 Task: Sort the products in the category "Sushi" by unit price (low first).
Action: Mouse moved to (25, 155)
Screenshot: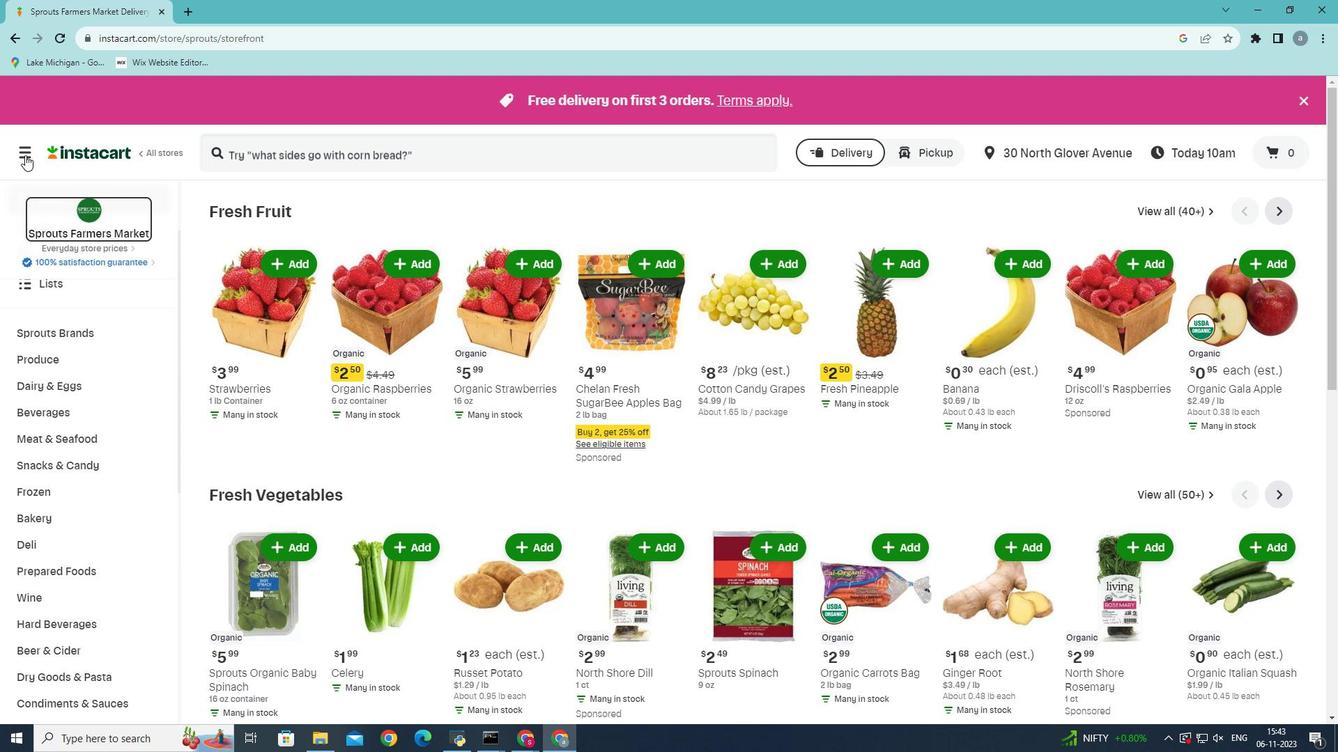 
Action: Mouse pressed left at (25, 155)
Screenshot: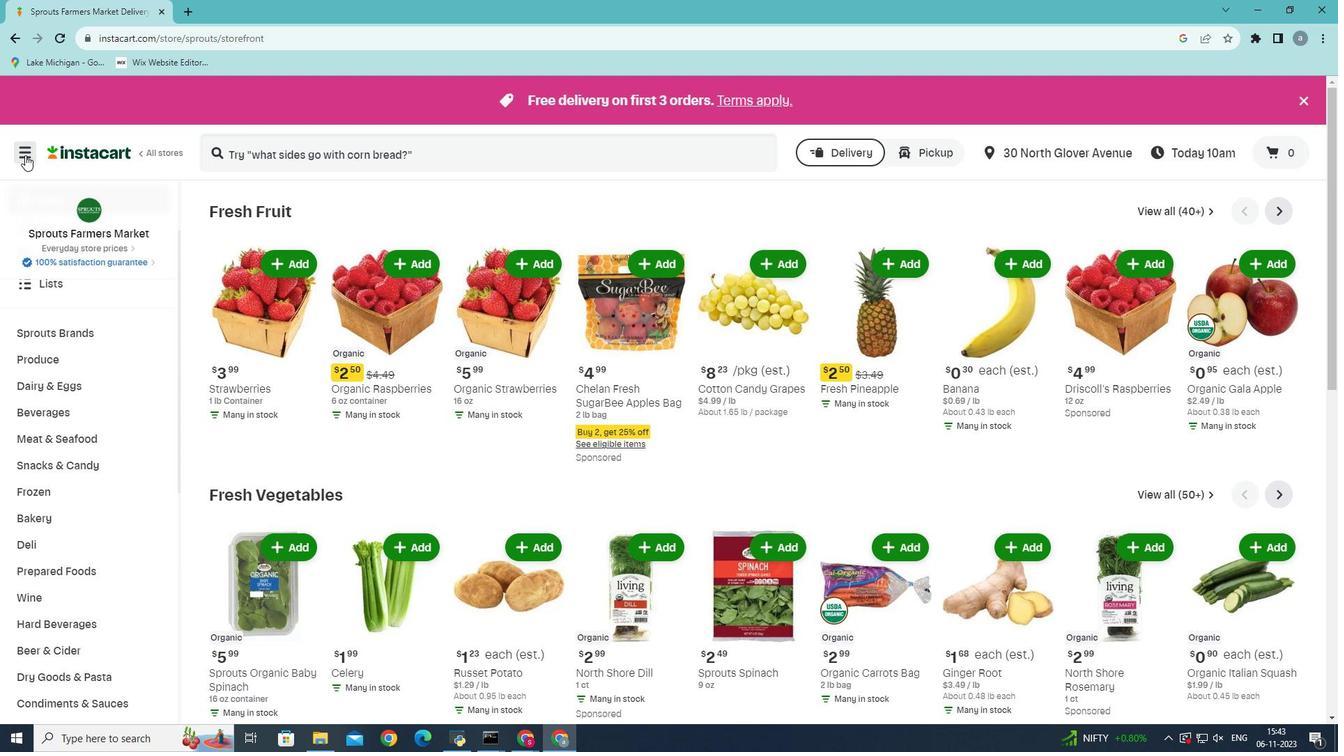 
Action: Mouse moved to (64, 386)
Screenshot: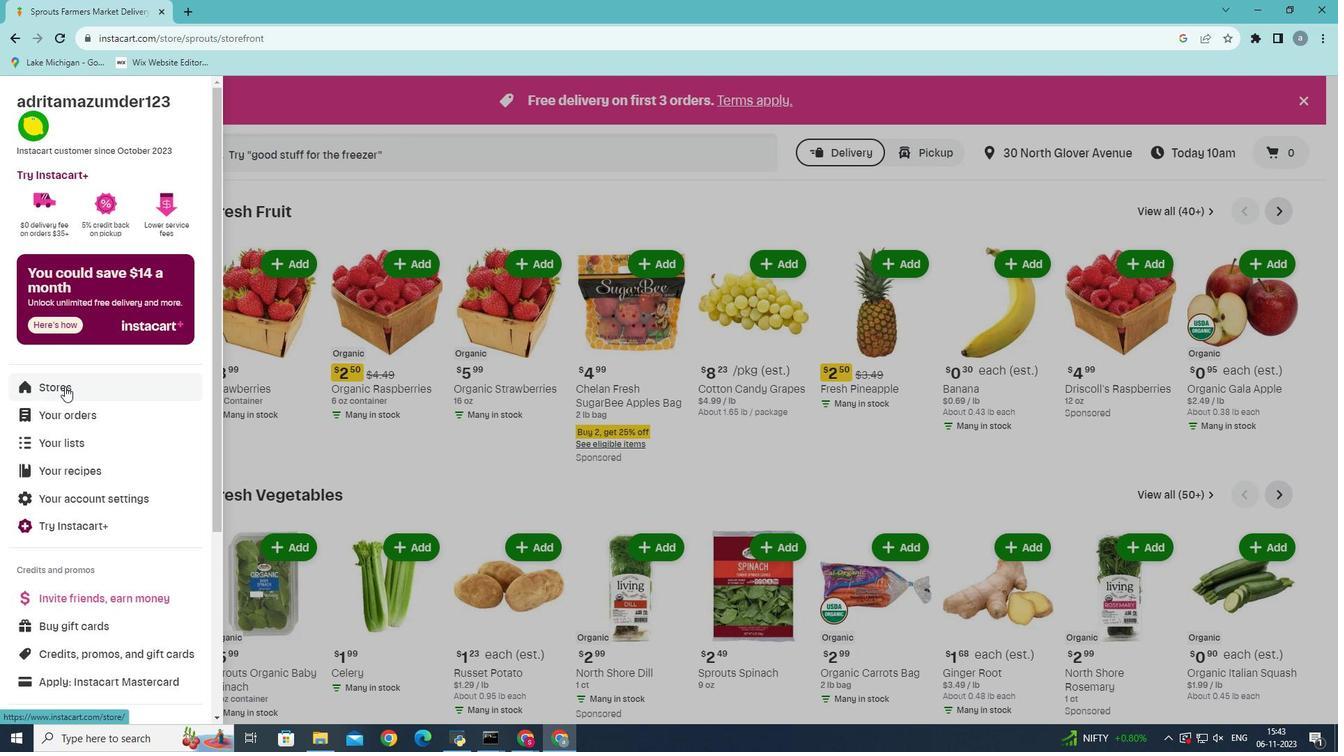 
Action: Mouse pressed left at (64, 386)
Screenshot: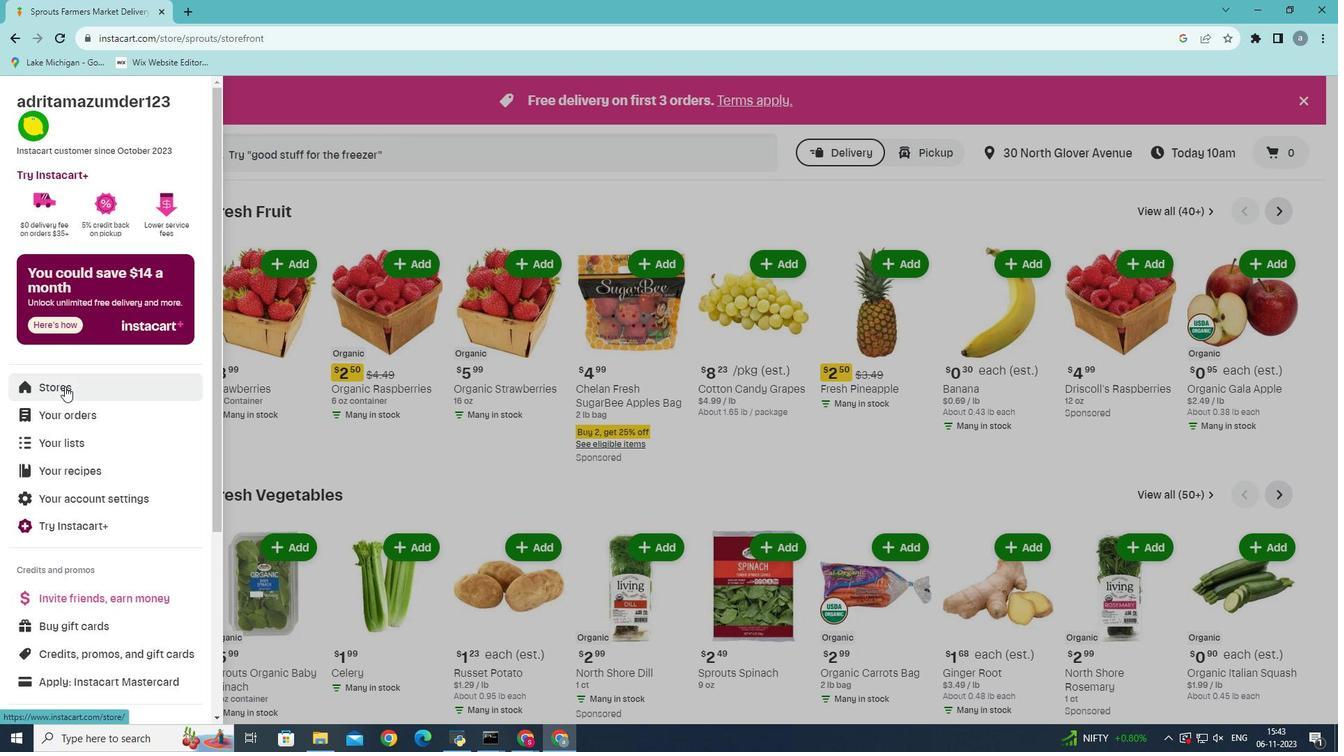 
Action: Mouse moved to (323, 163)
Screenshot: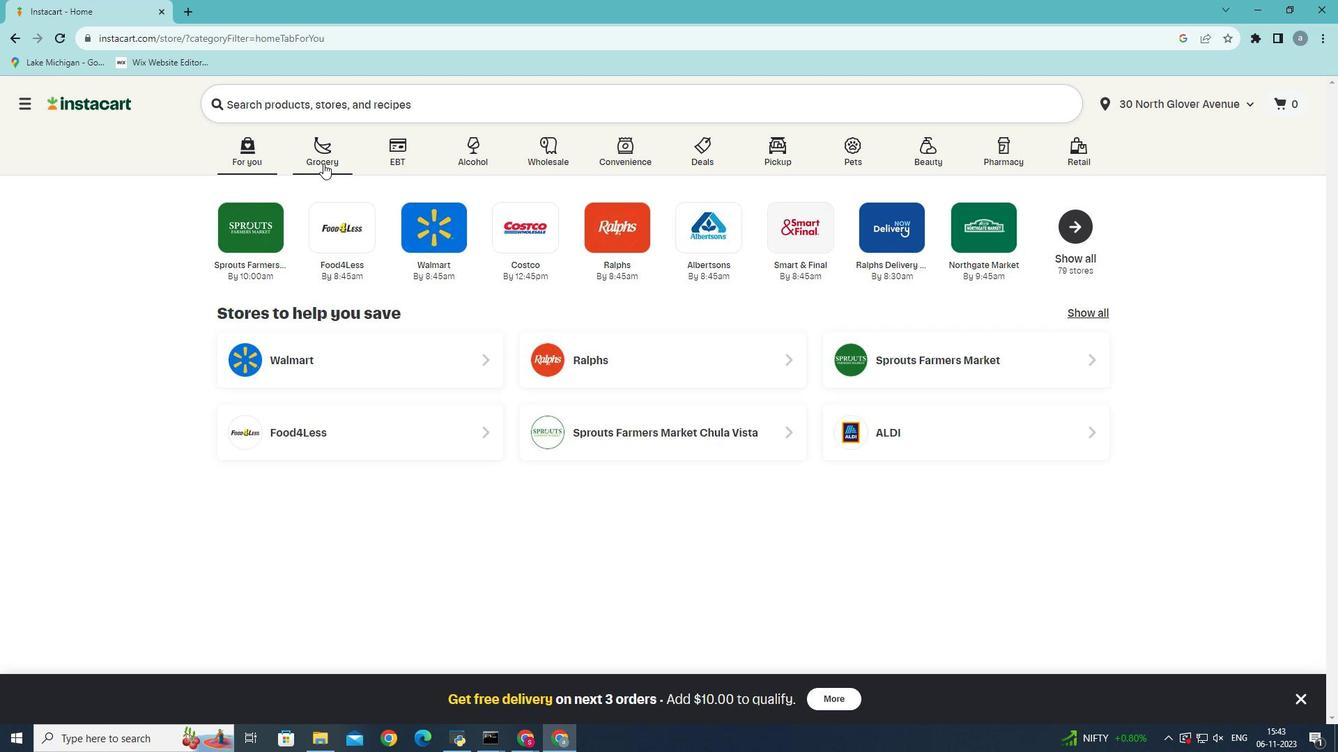 
Action: Mouse pressed left at (323, 163)
Screenshot: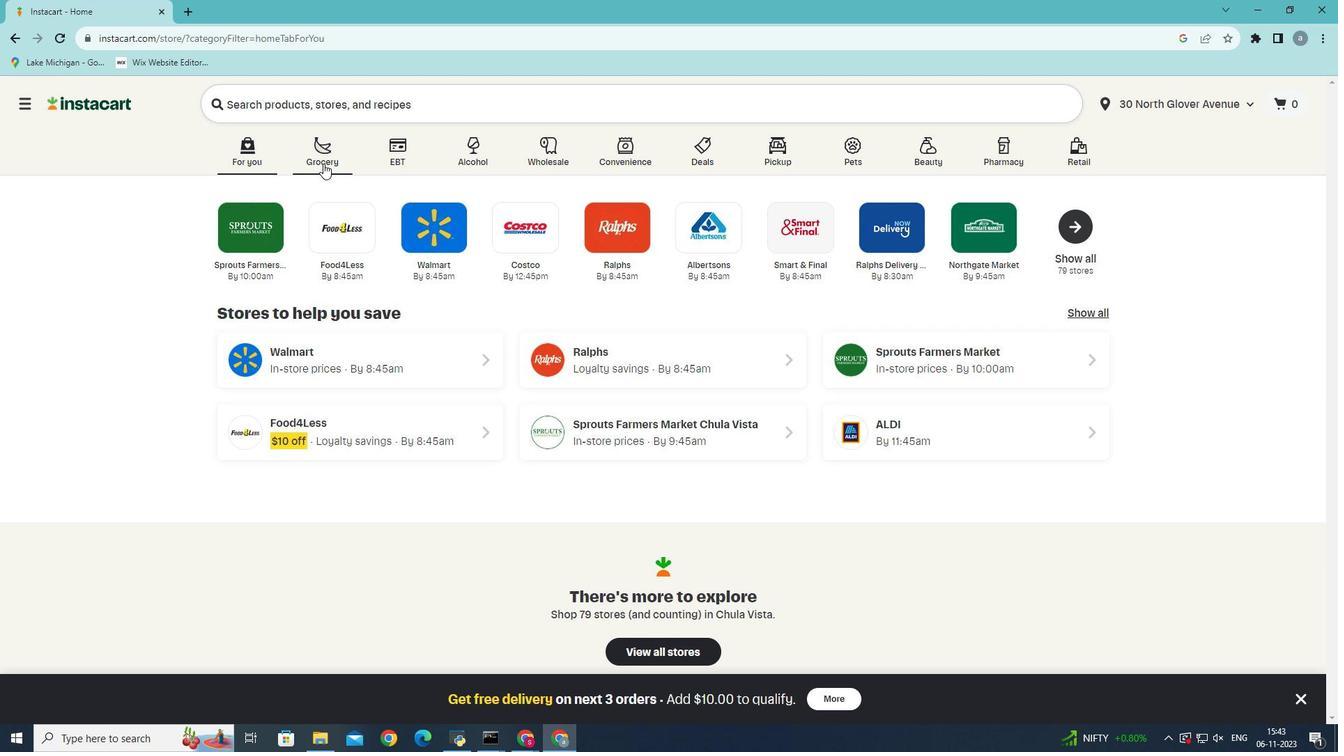 
Action: Mouse moved to (342, 416)
Screenshot: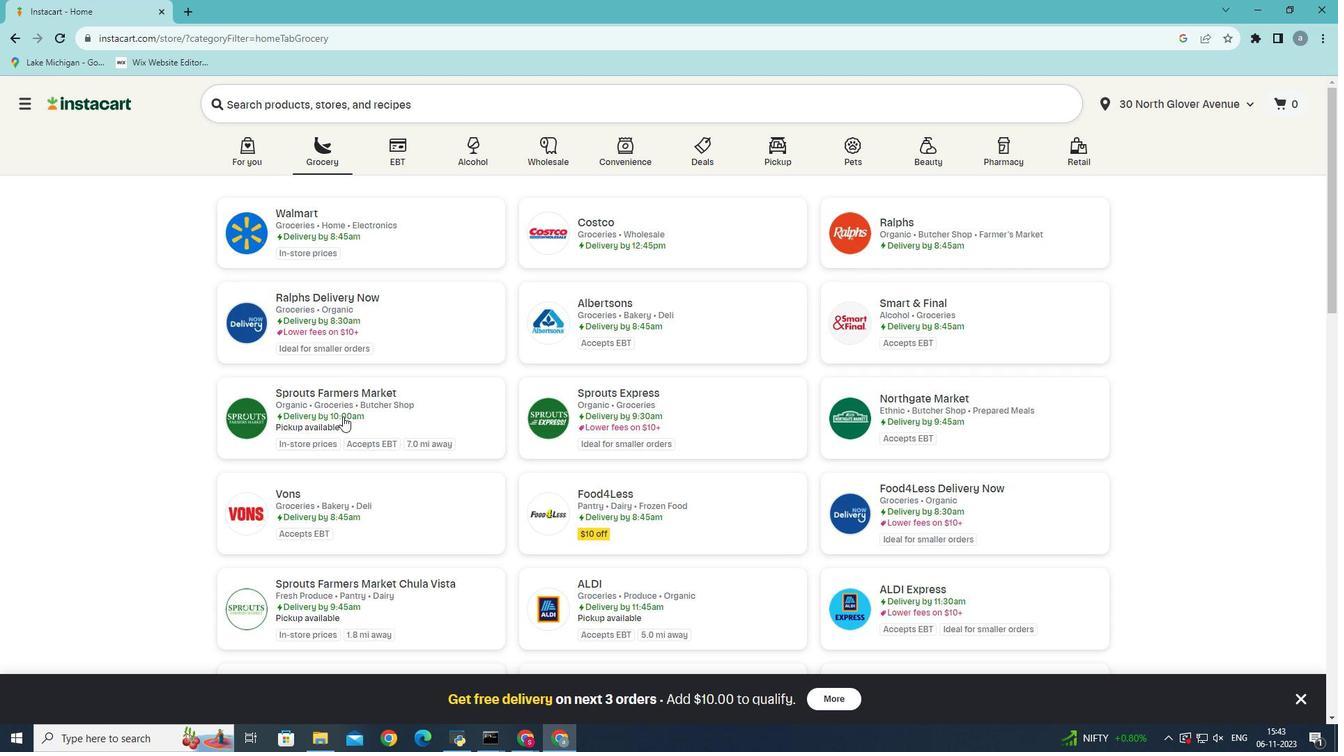 
Action: Mouse pressed left at (342, 416)
Screenshot: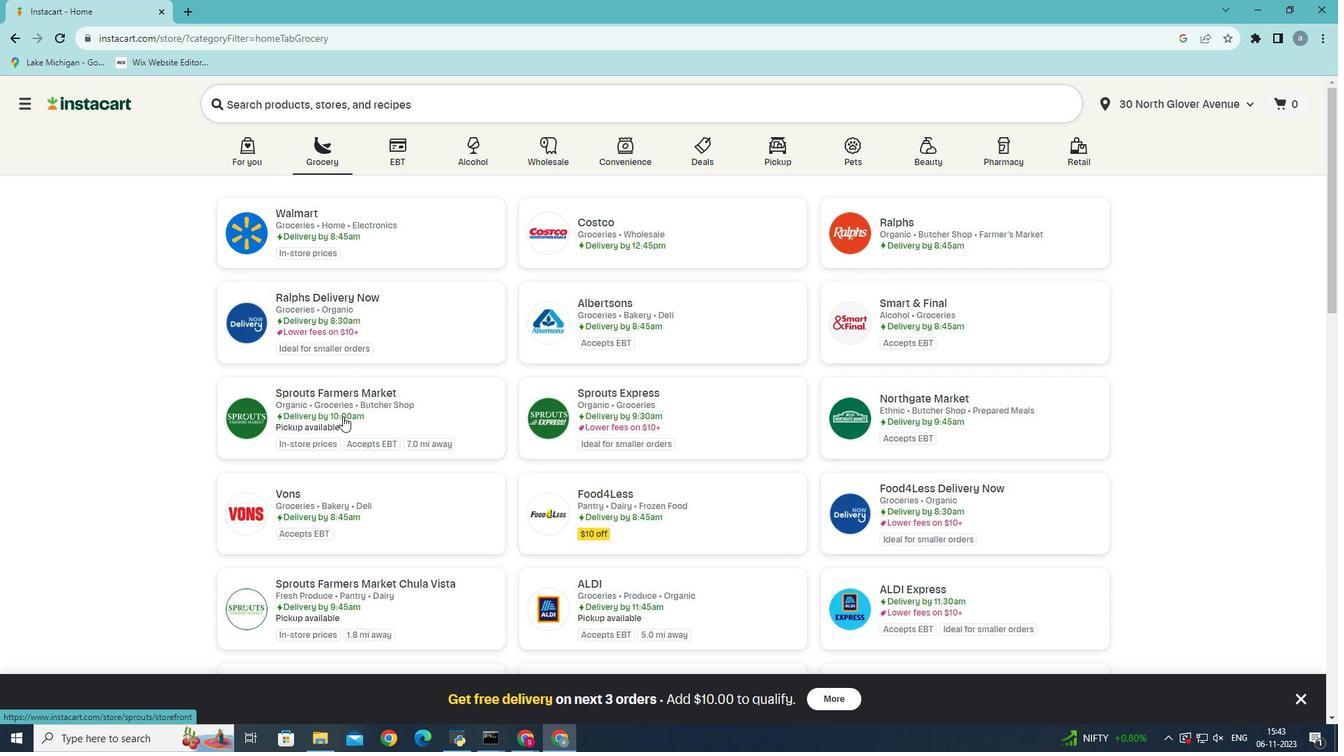 
Action: Mouse moved to (67, 663)
Screenshot: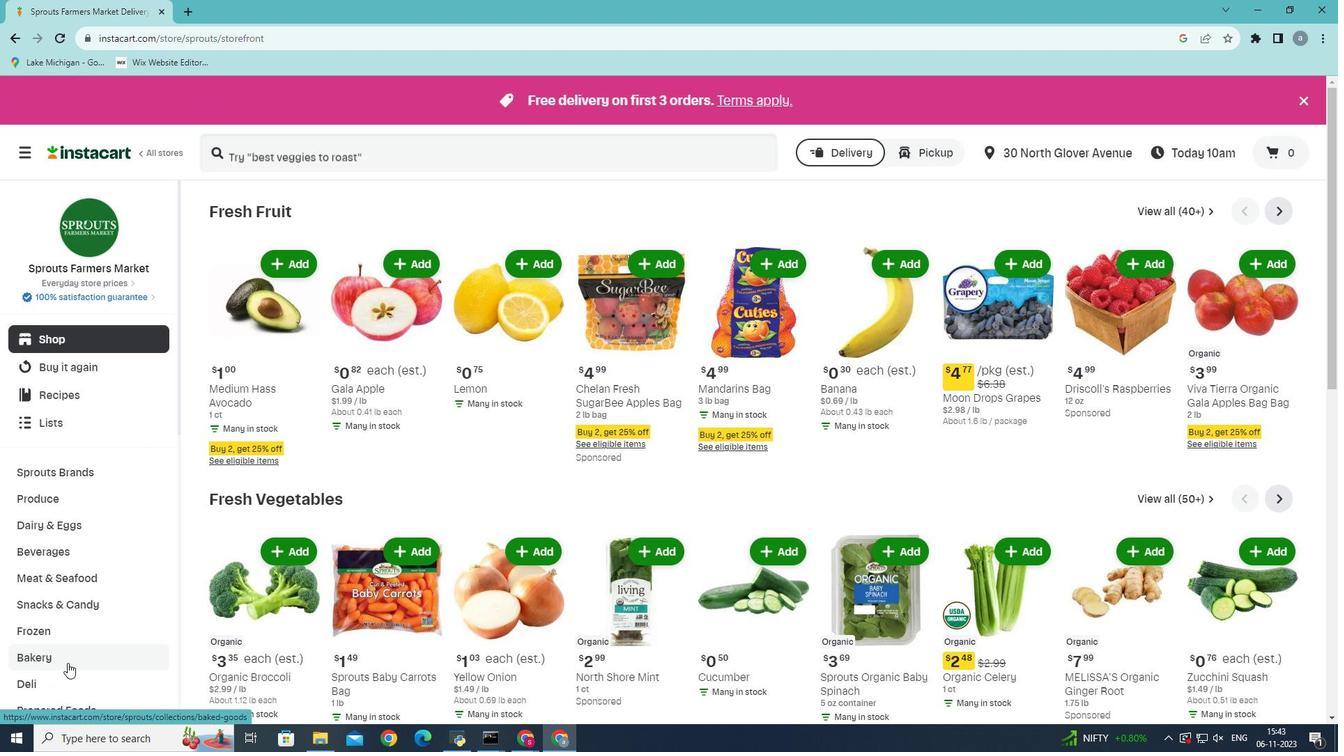 
Action: Mouse scrolled (67, 662) with delta (0, 0)
Screenshot: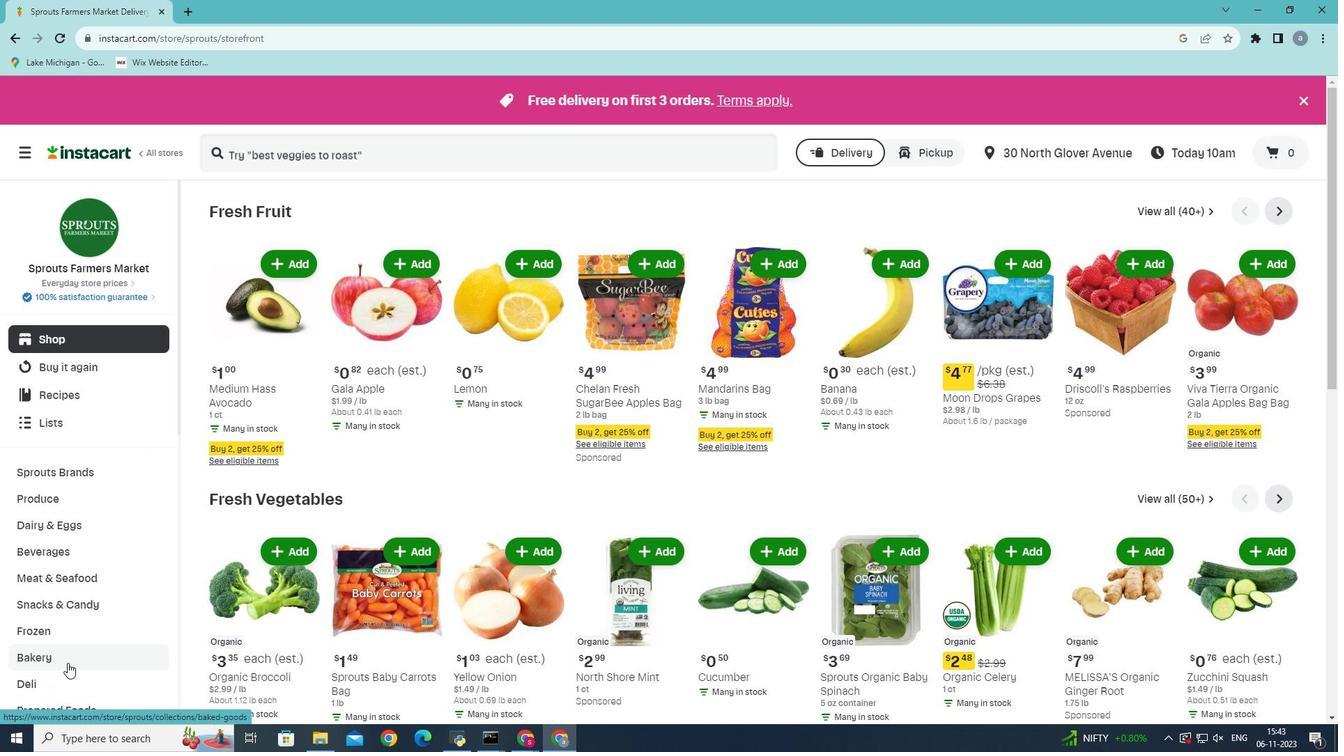 
Action: Mouse scrolled (67, 662) with delta (0, 0)
Screenshot: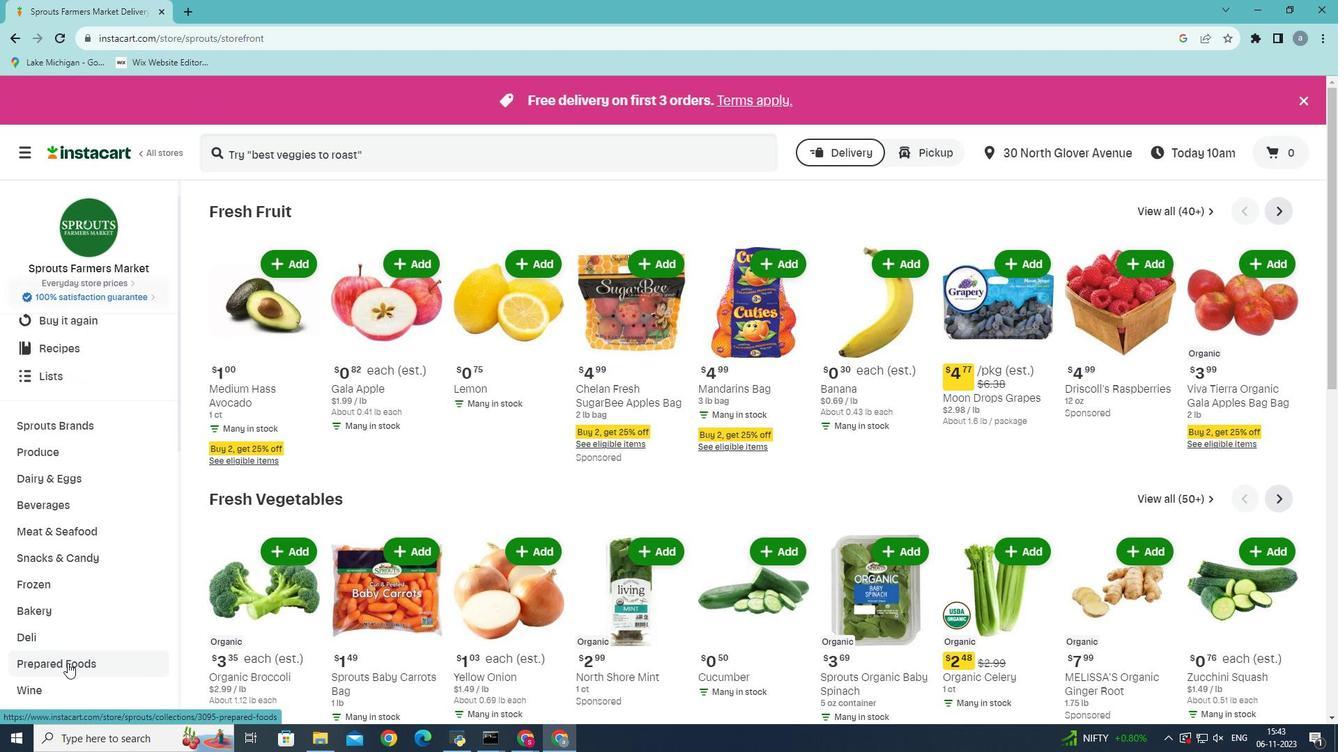 
Action: Mouse moved to (62, 573)
Screenshot: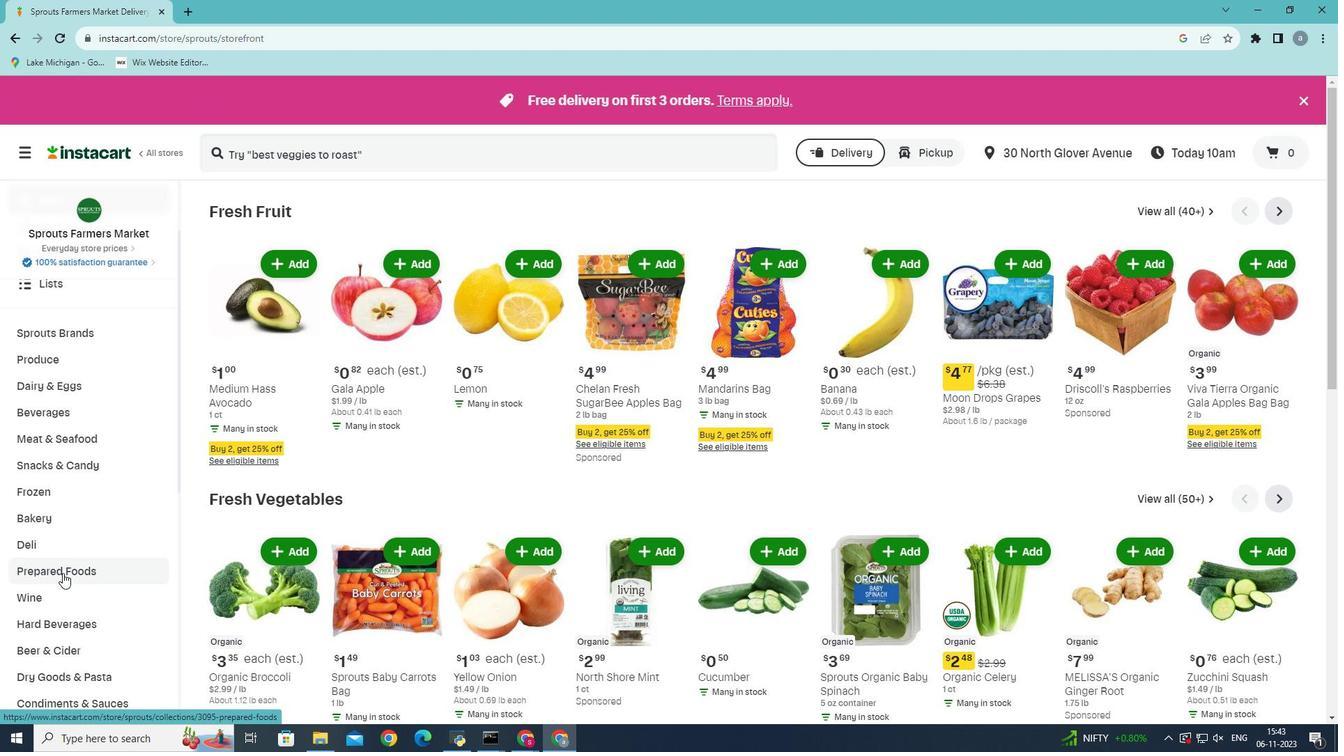 
Action: Mouse pressed left at (62, 573)
Screenshot: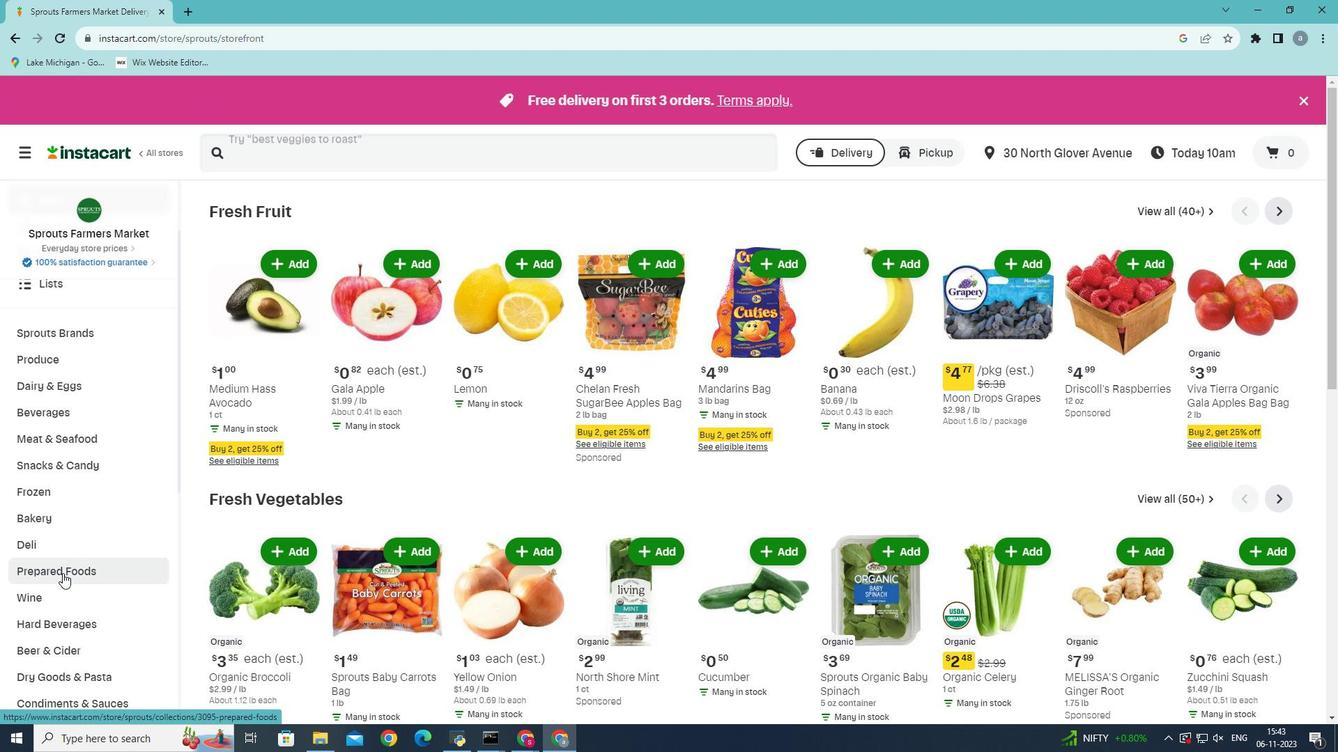 
Action: Mouse moved to (563, 246)
Screenshot: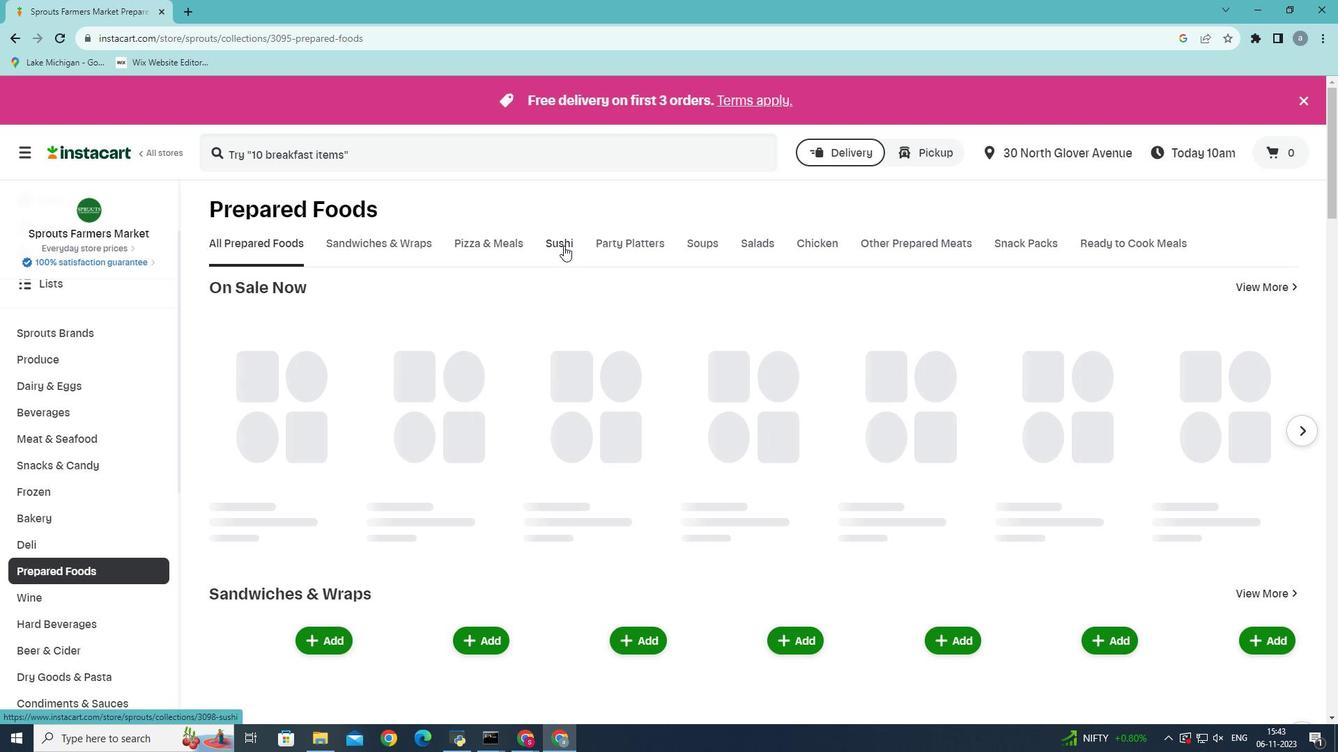
Action: Mouse pressed left at (563, 246)
Screenshot: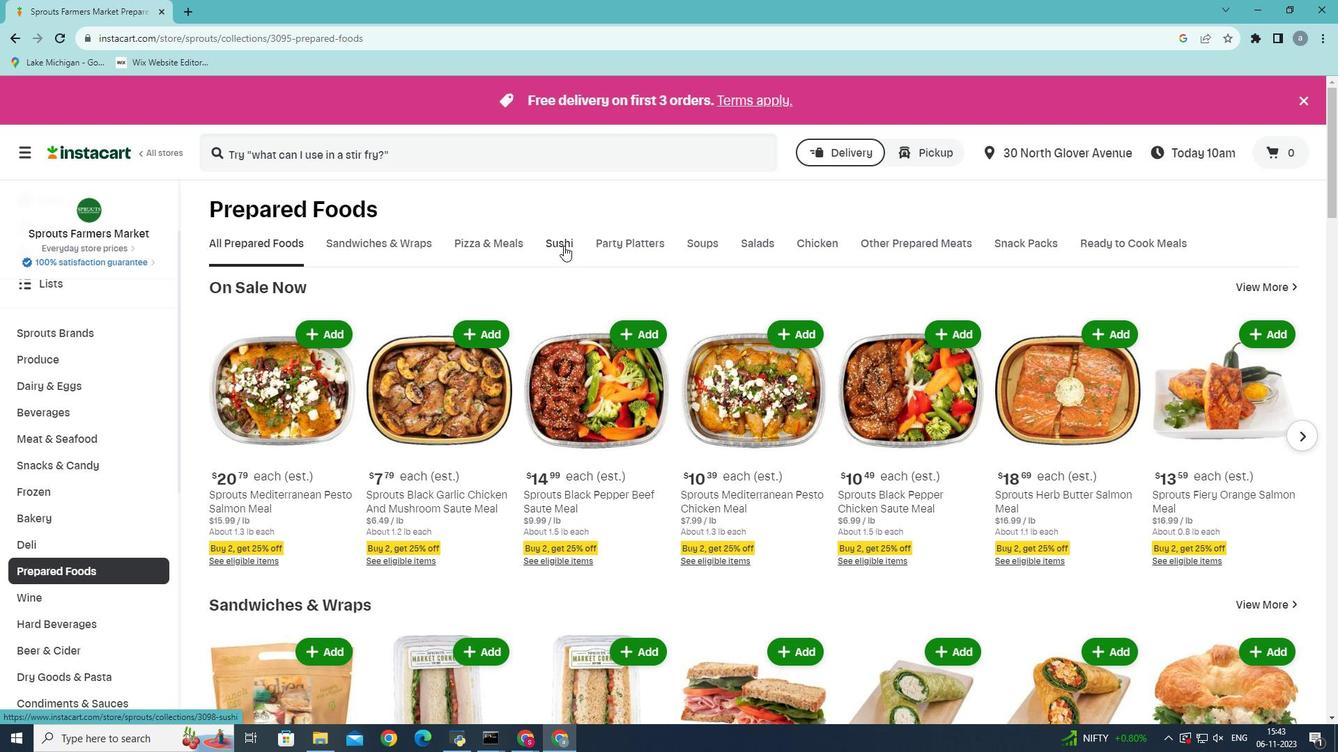 
Action: Mouse moved to (1294, 292)
Screenshot: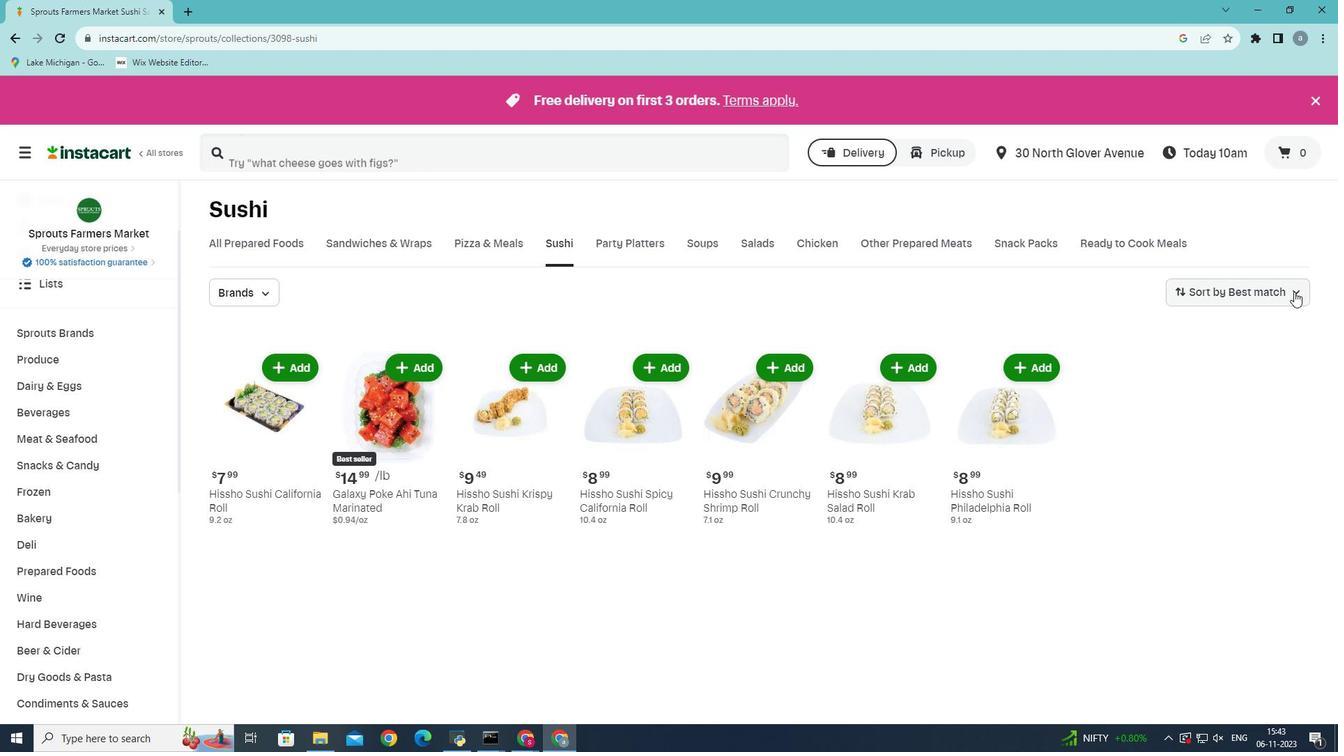 
Action: Mouse pressed left at (1294, 292)
Screenshot: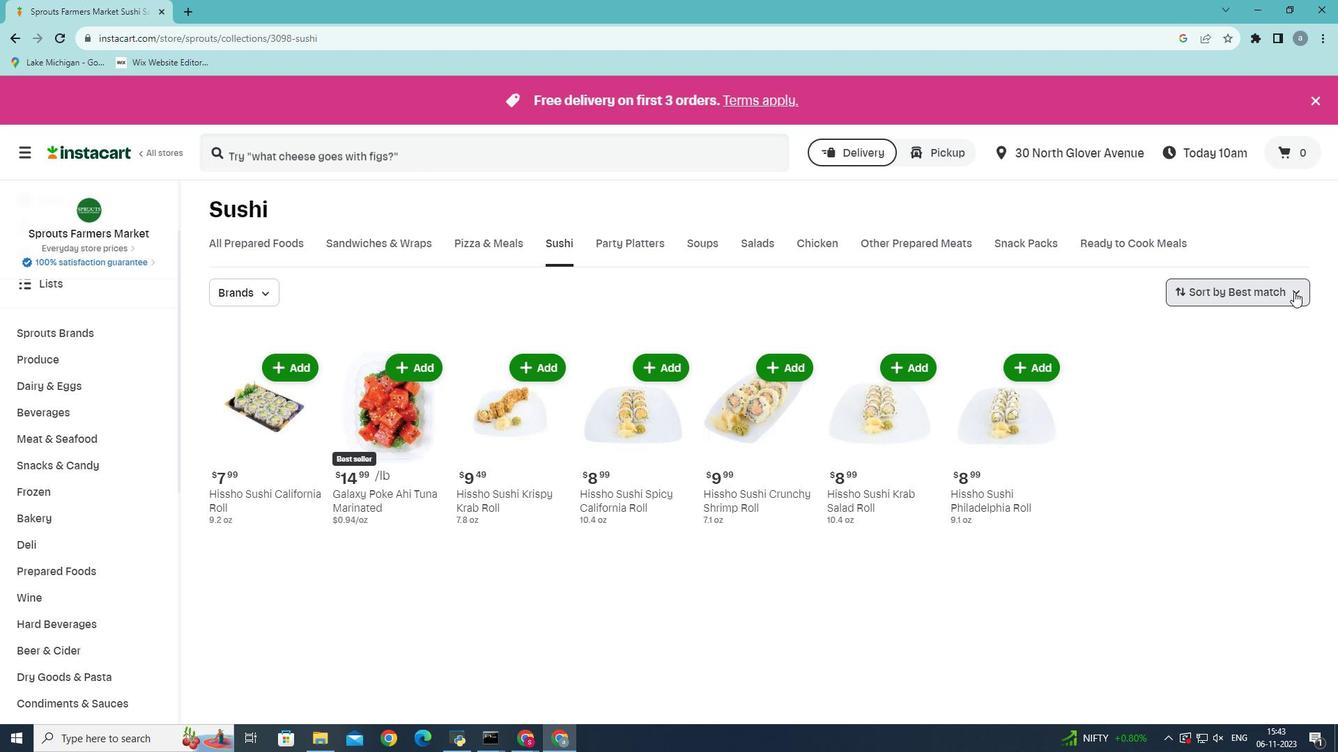 
Action: Mouse moved to (1245, 418)
Screenshot: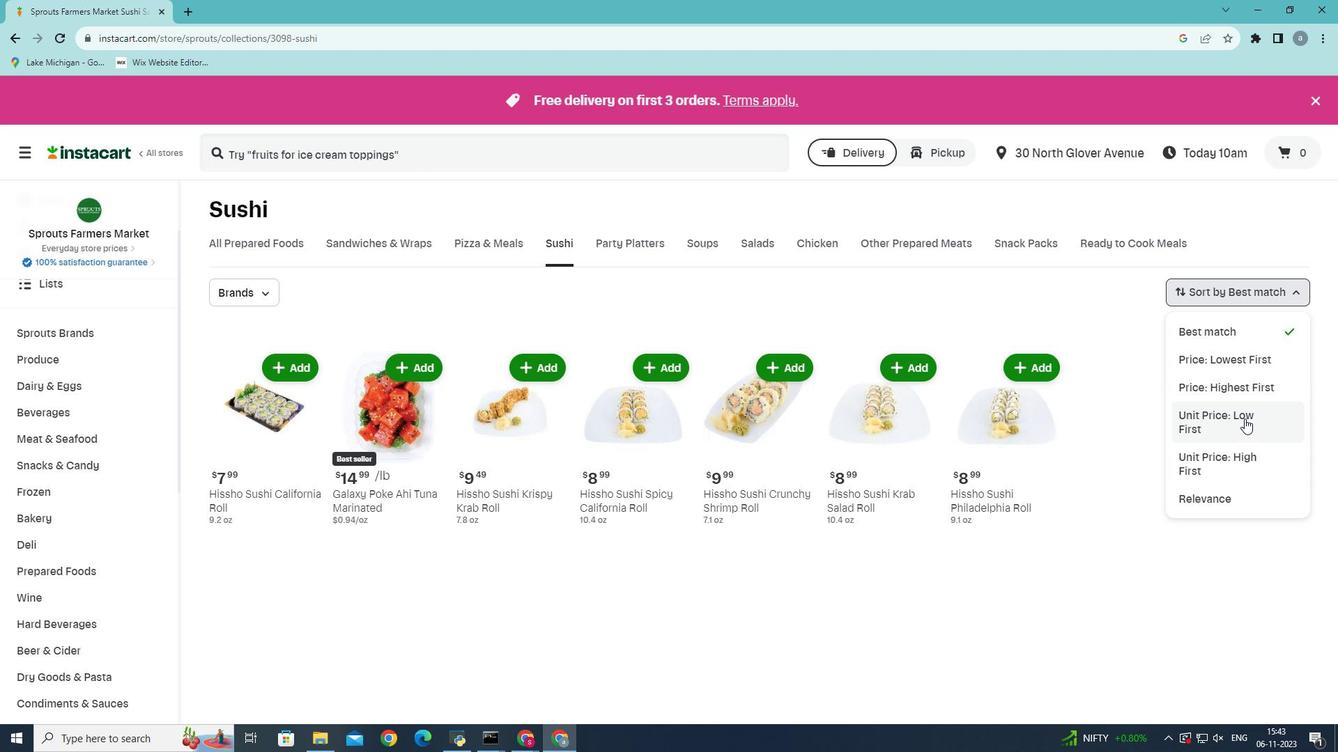 
Action: Mouse pressed left at (1245, 418)
Screenshot: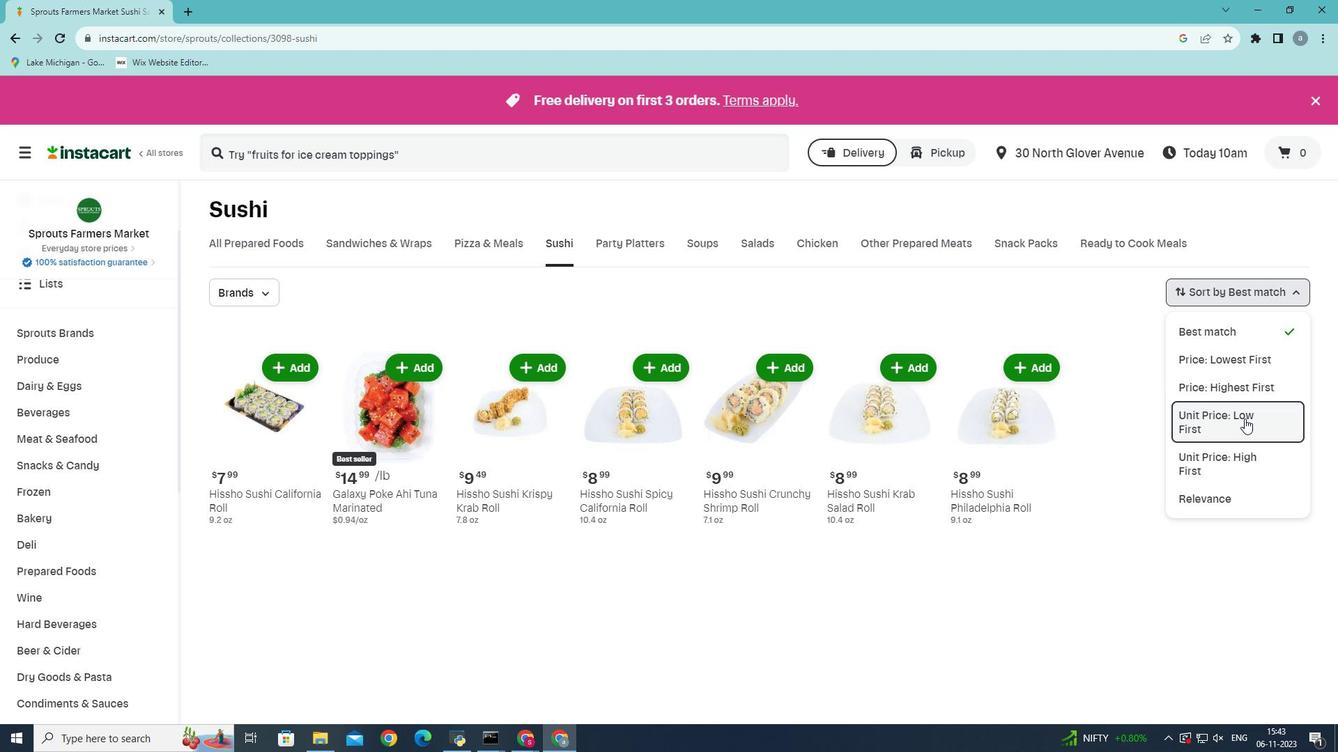
Action: Mouse moved to (1240, 418)
Screenshot: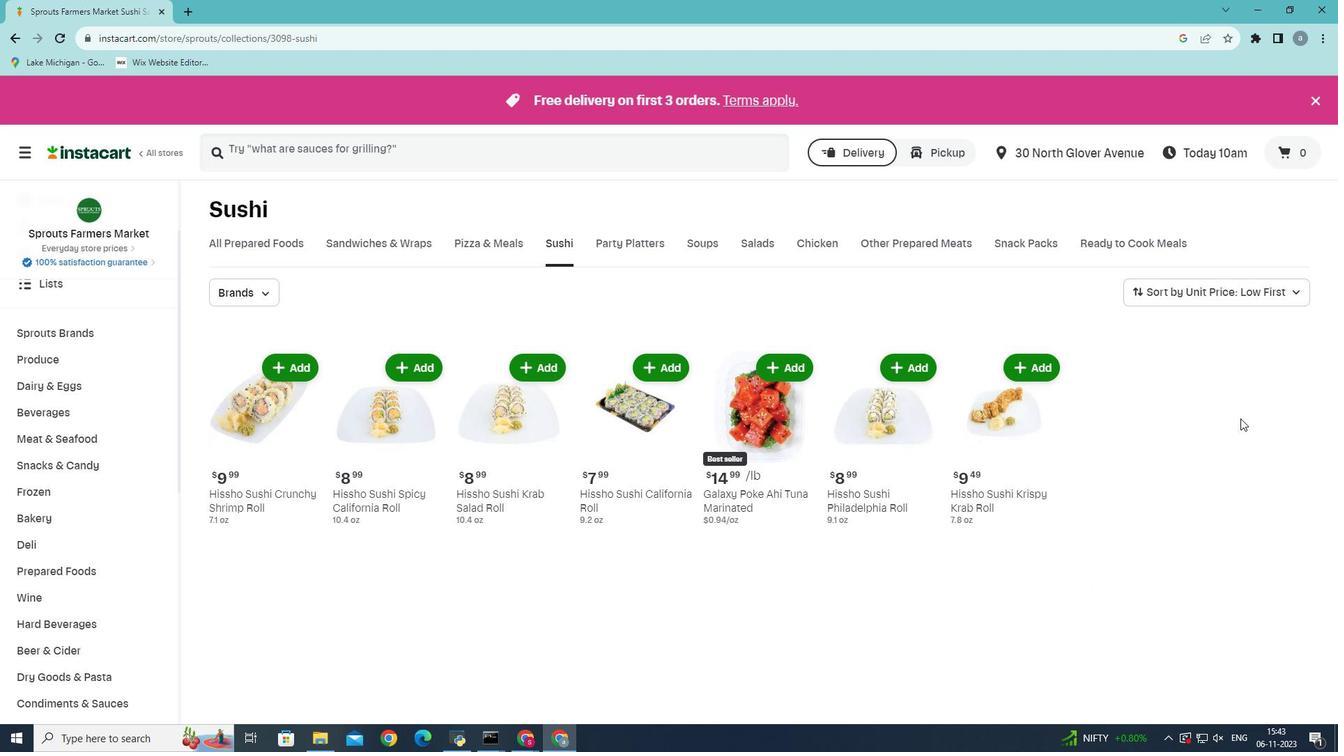 
